 Task: Add Sprouts Homestyle Meatloaf With Tomato Sauce to the cart.
Action: Mouse moved to (18, 80)
Screenshot: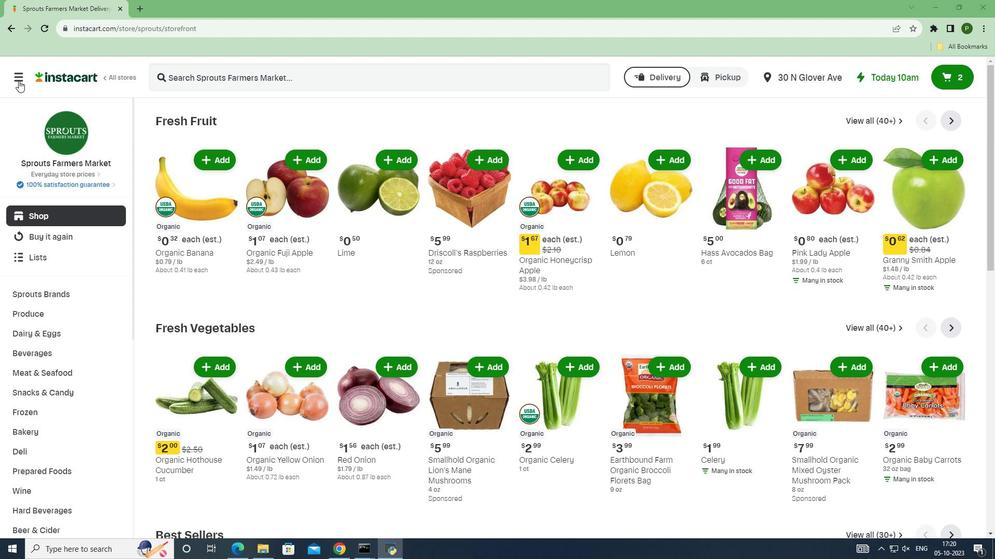 
Action: Mouse pressed left at (18, 80)
Screenshot: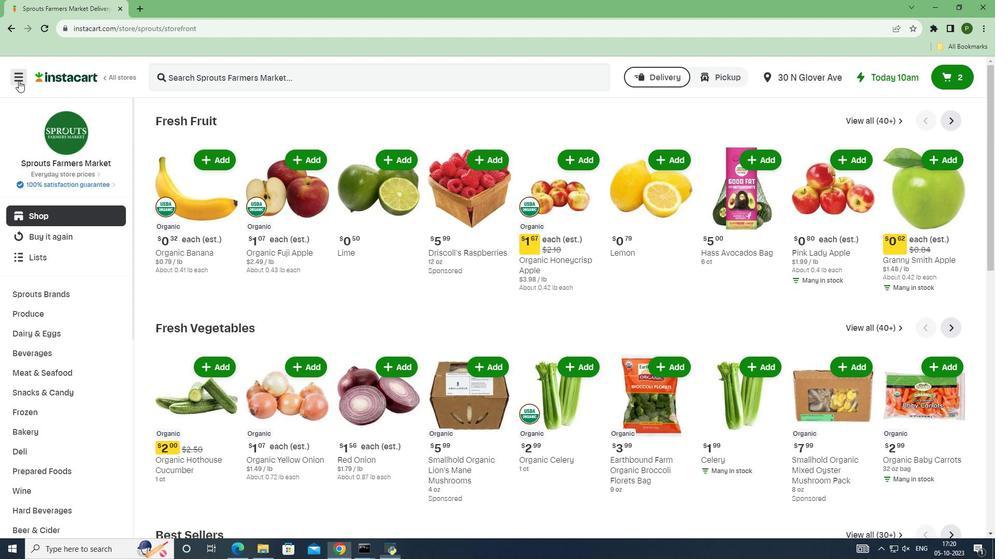 
Action: Mouse moved to (32, 269)
Screenshot: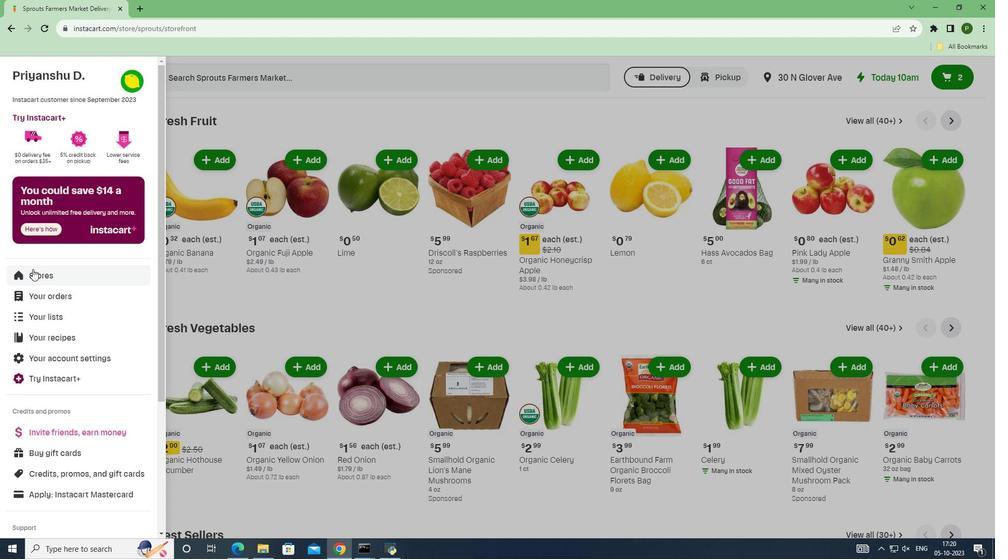 
Action: Mouse pressed left at (32, 269)
Screenshot: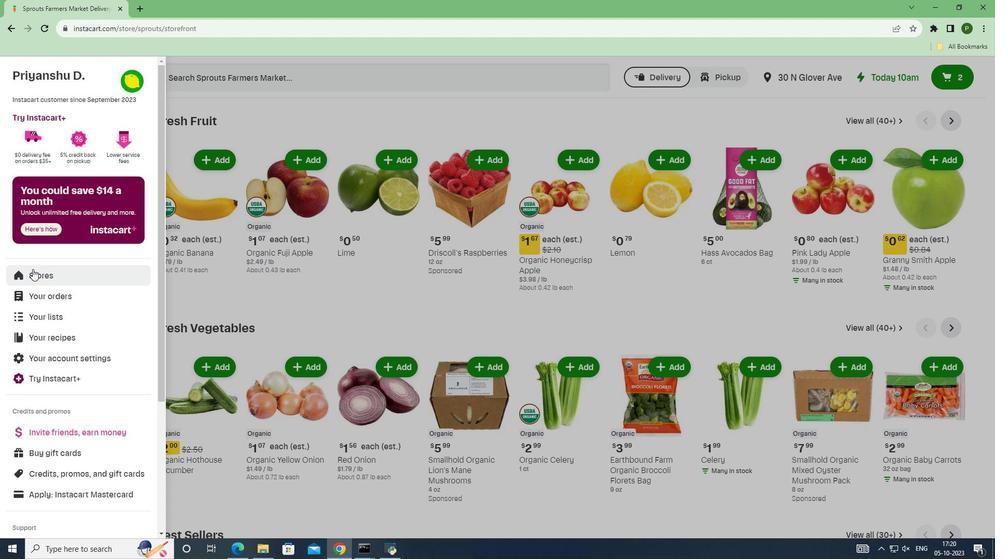 
Action: Mouse moved to (237, 118)
Screenshot: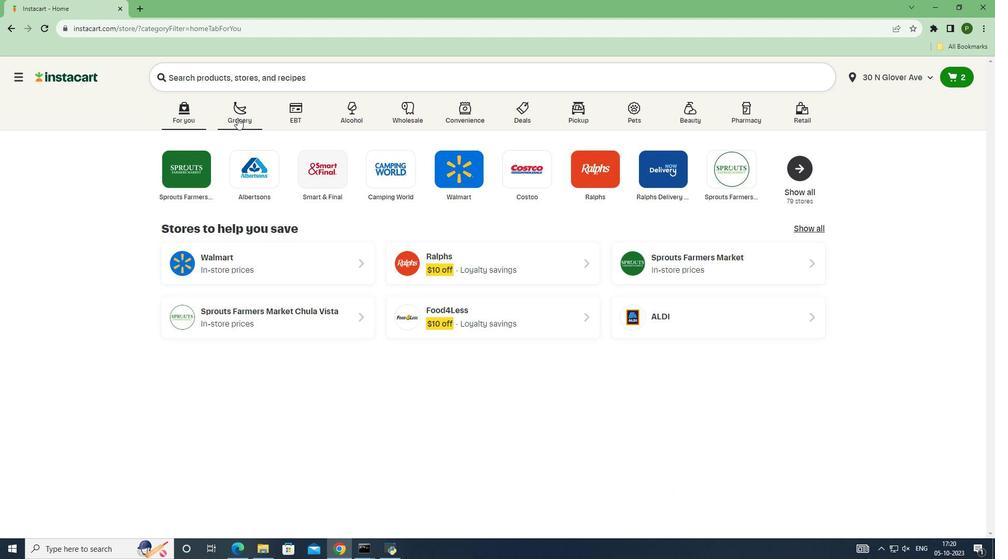 
Action: Mouse pressed left at (237, 118)
Screenshot: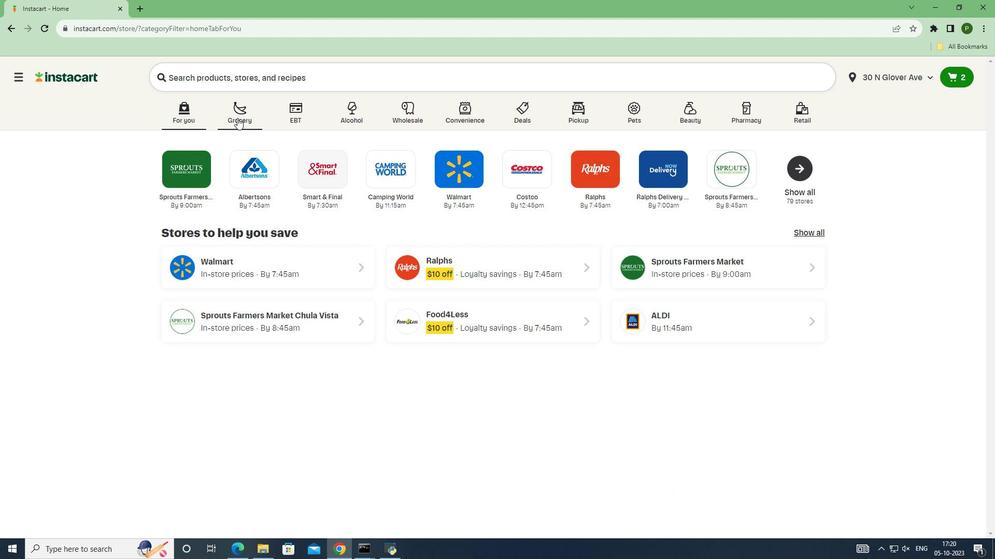 
Action: Mouse moved to (352, 183)
Screenshot: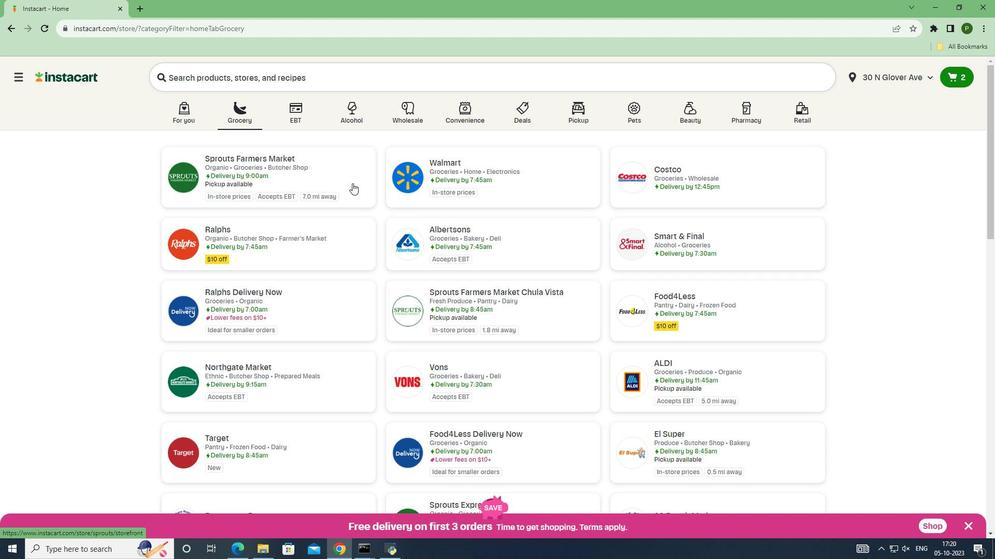 
Action: Mouse pressed left at (352, 183)
Screenshot: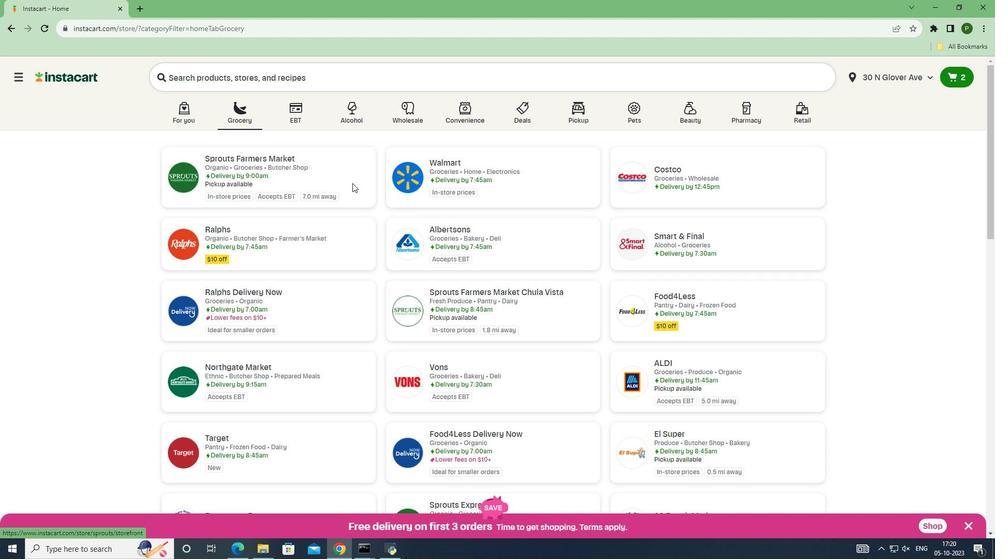 
Action: Mouse moved to (88, 291)
Screenshot: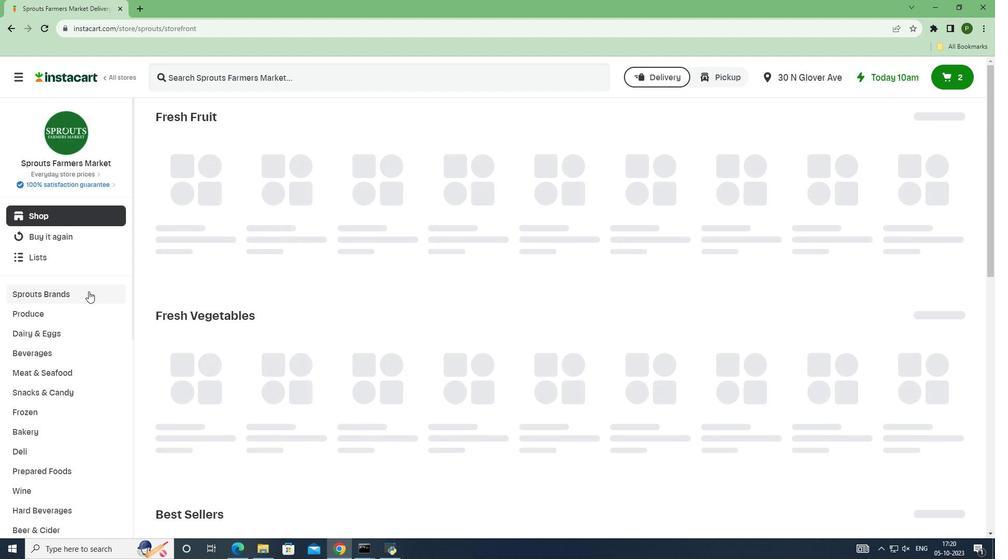 
Action: Mouse pressed left at (88, 291)
Screenshot: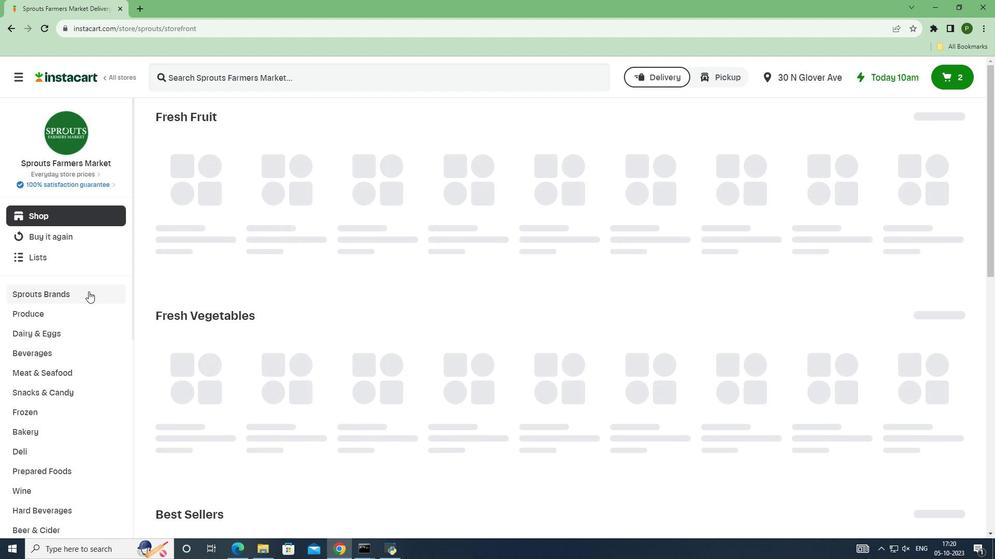 
Action: Mouse moved to (71, 412)
Screenshot: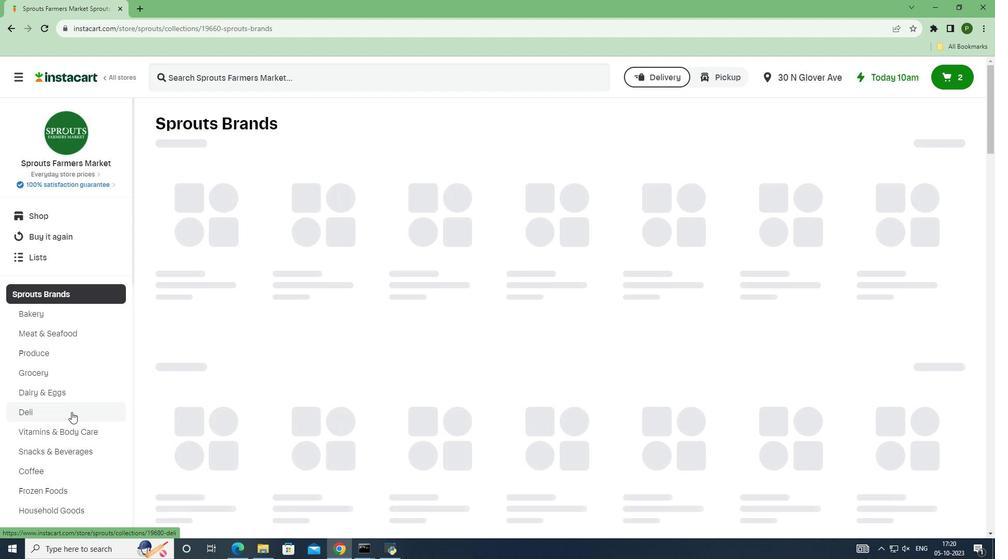 
Action: Mouse pressed left at (71, 412)
Screenshot: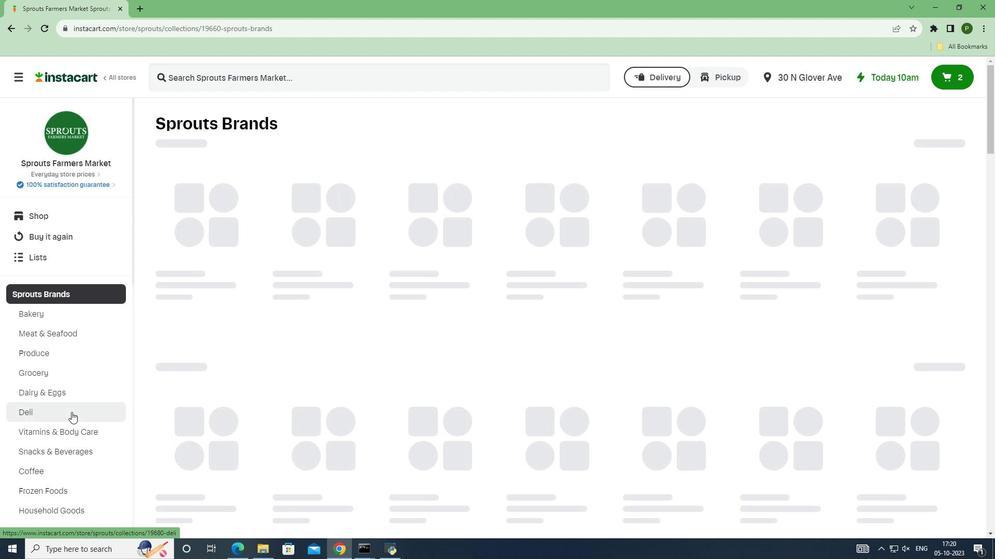 
Action: Mouse moved to (232, 79)
Screenshot: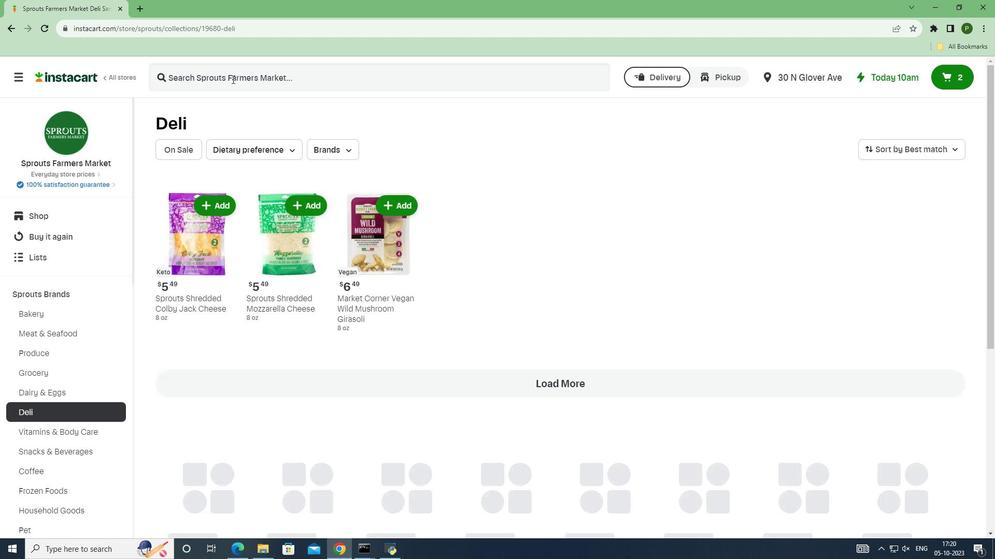 
Action: Mouse pressed left at (232, 79)
Screenshot: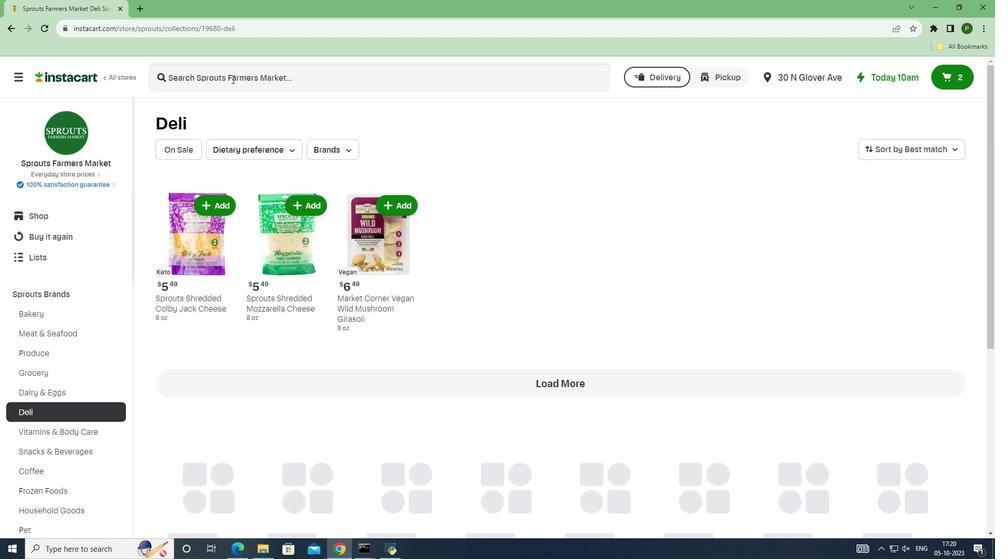 
Action: Key pressed <Key.caps_lock>S<Key.caps_lock>prouts<Key.space>homestyle<Key.space>meatloaf<Key.space>with<Key.space>tomato<Key.space>sauce<Key.space><Key.enter>
Screenshot: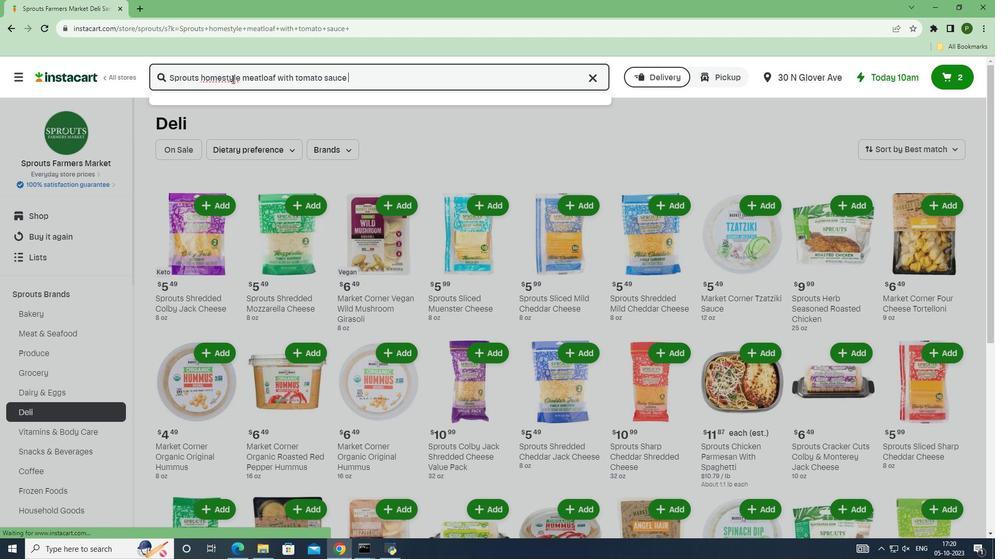 
Action: Mouse moved to (363, 287)
Screenshot: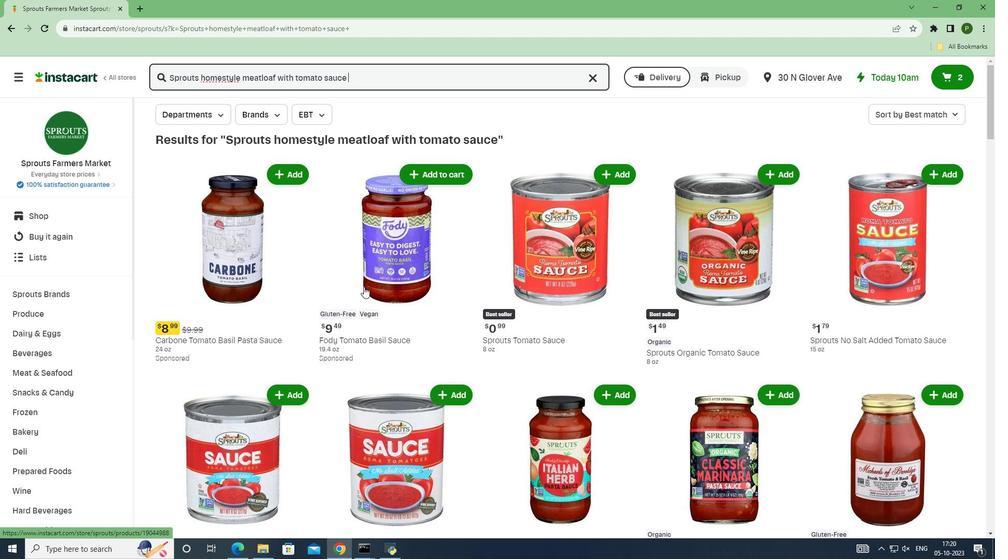 
Action: Mouse scrolled (363, 286) with delta (0, 0)
Screenshot: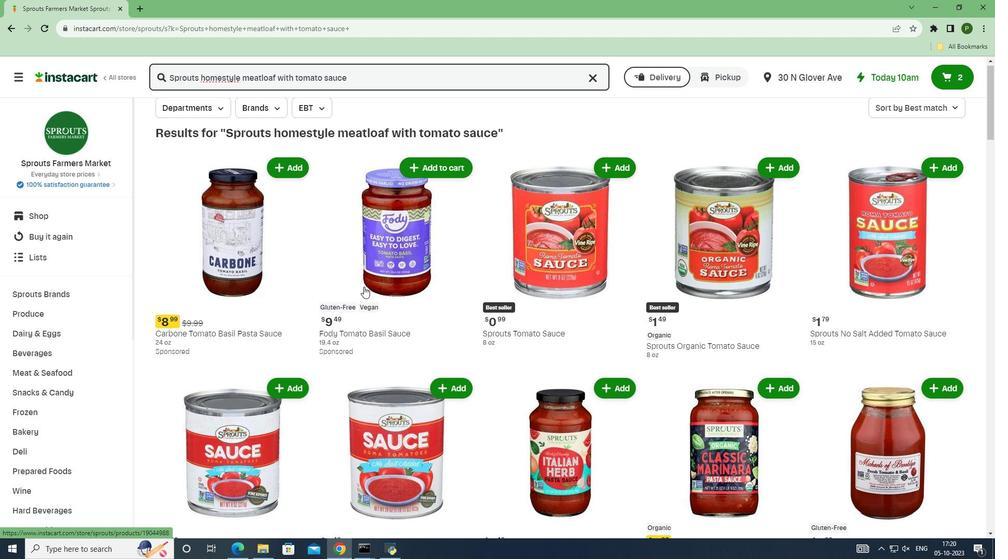 
Action: Mouse moved to (355, 278)
Screenshot: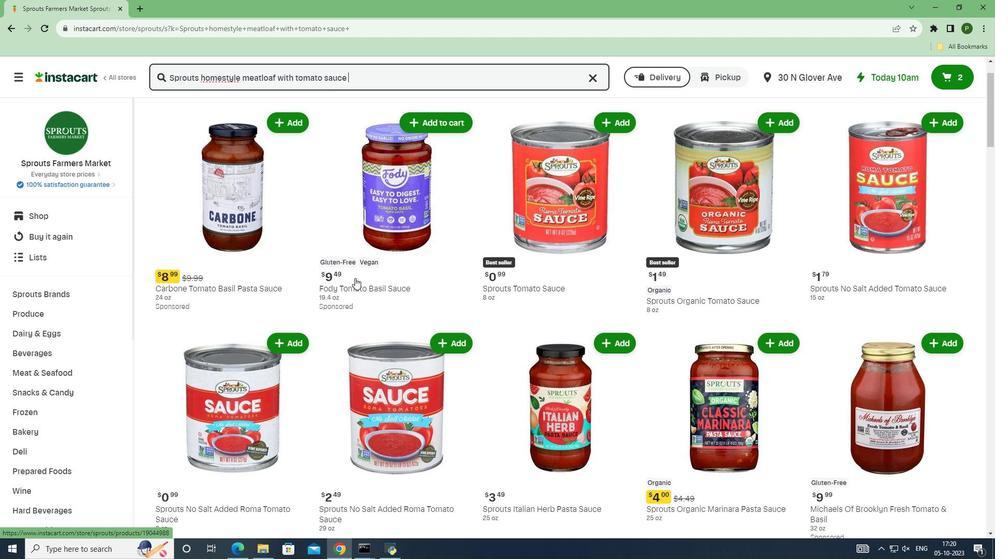 
Action: Mouse scrolled (355, 277) with delta (0, 0)
Screenshot: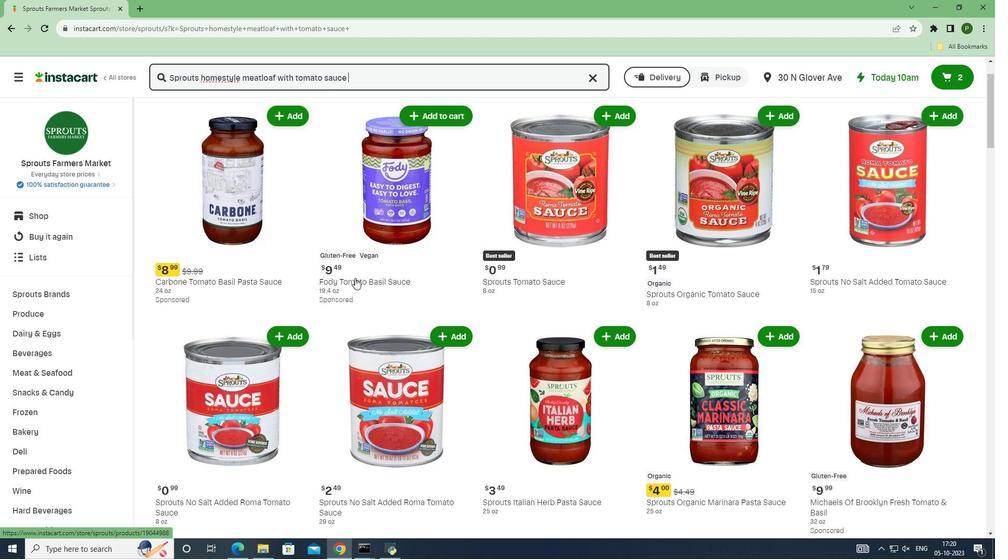 
Action: Mouse scrolled (355, 277) with delta (0, 0)
Screenshot: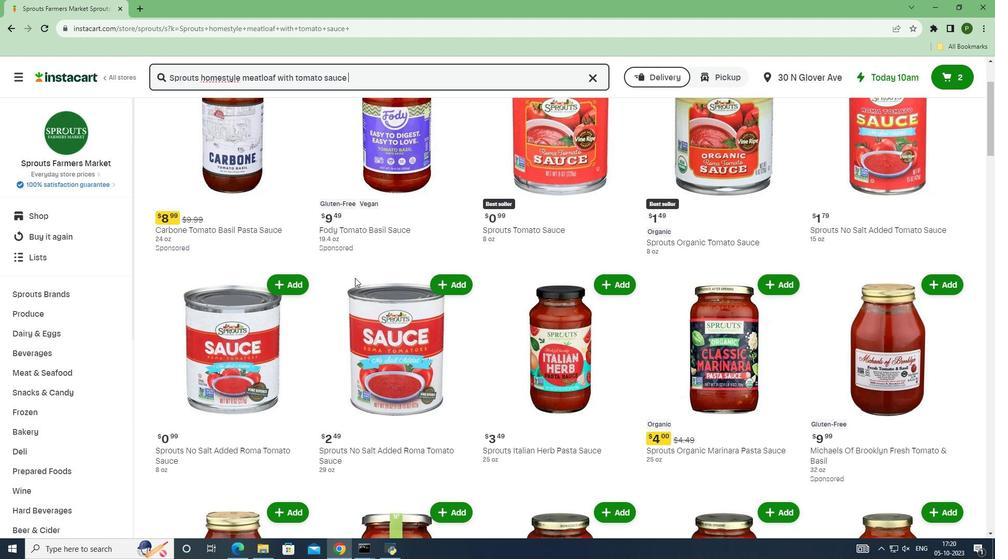 
Action: Mouse scrolled (355, 277) with delta (0, 0)
Screenshot: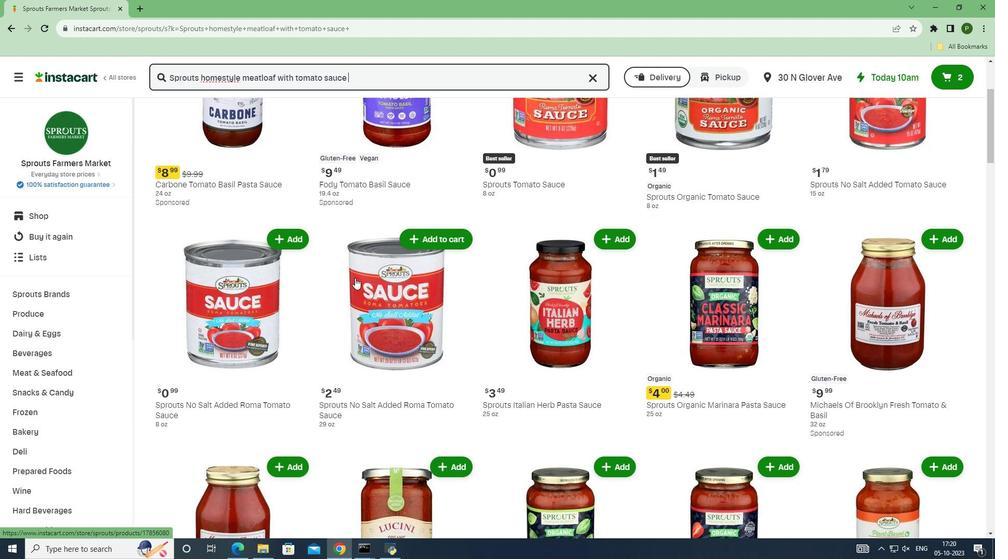 
Action: Mouse scrolled (355, 277) with delta (0, 0)
Screenshot: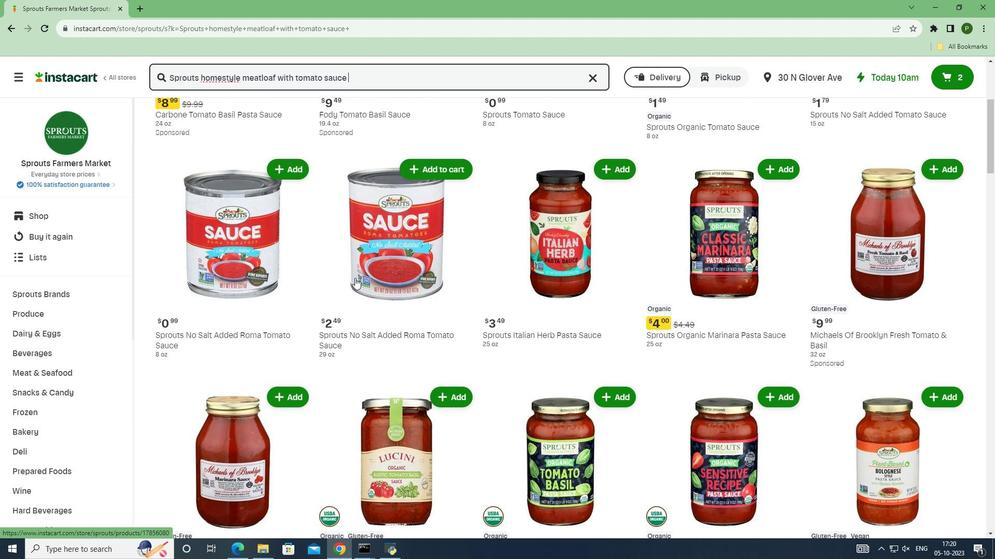 
Action: Mouse scrolled (355, 277) with delta (0, 0)
Screenshot: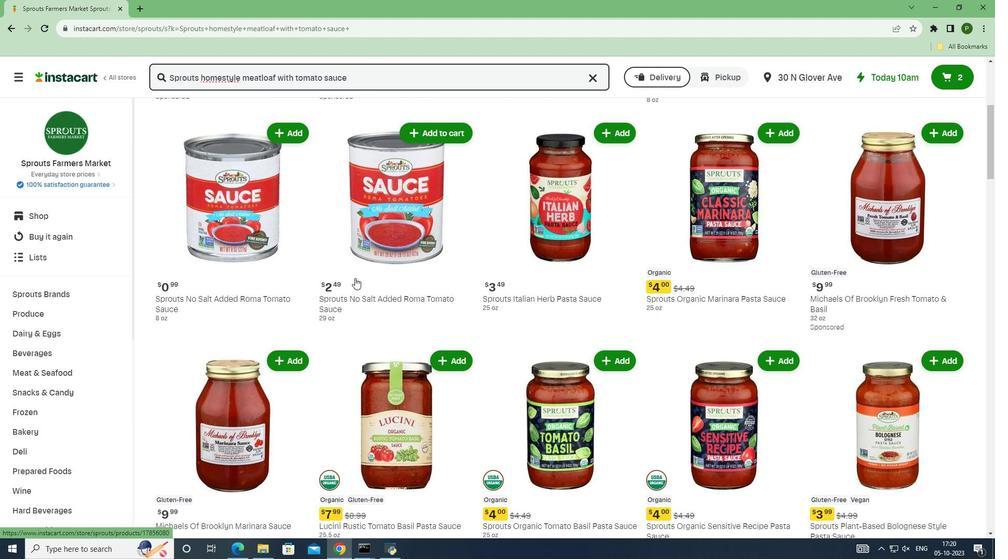 
Action: Mouse scrolled (355, 277) with delta (0, 0)
Screenshot: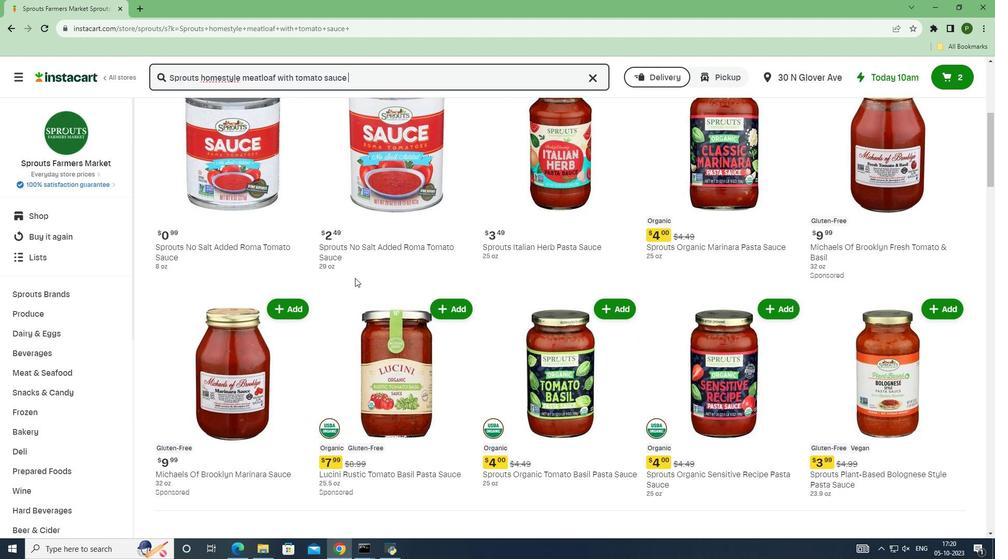 
Action: Mouse scrolled (355, 277) with delta (0, 0)
Screenshot: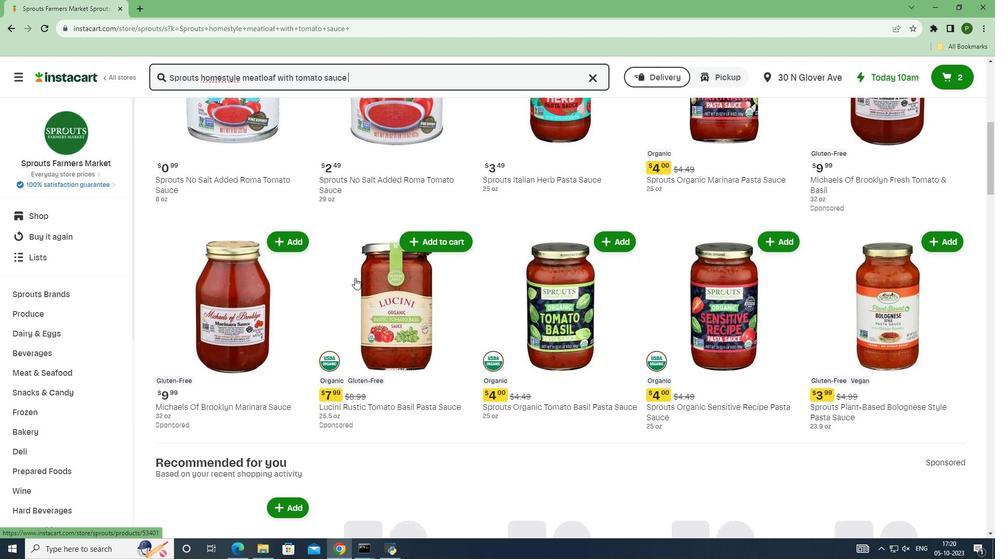 
Action: Mouse scrolled (355, 277) with delta (0, 0)
Screenshot: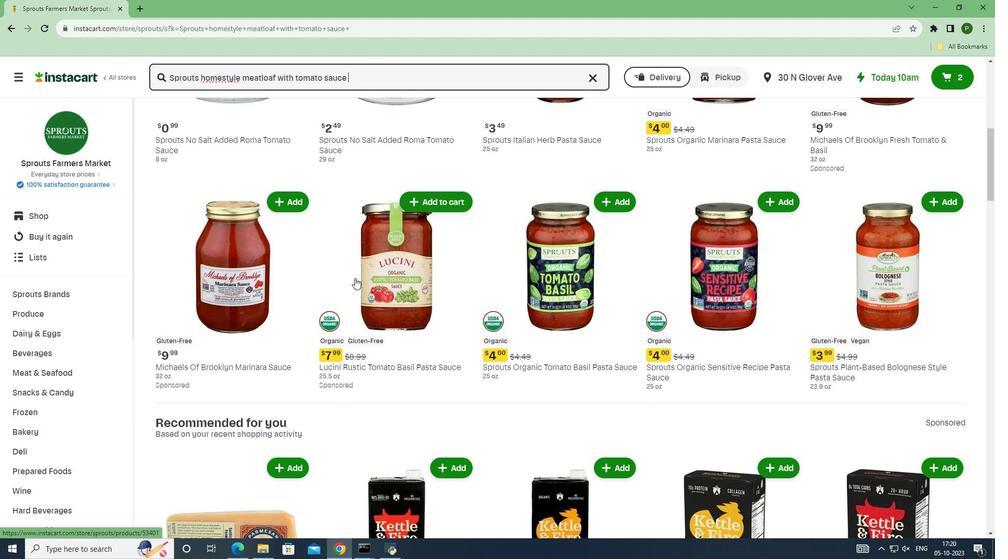 
Action: Mouse scrolled (355, 277) with delta (0, 0)
Screenshot: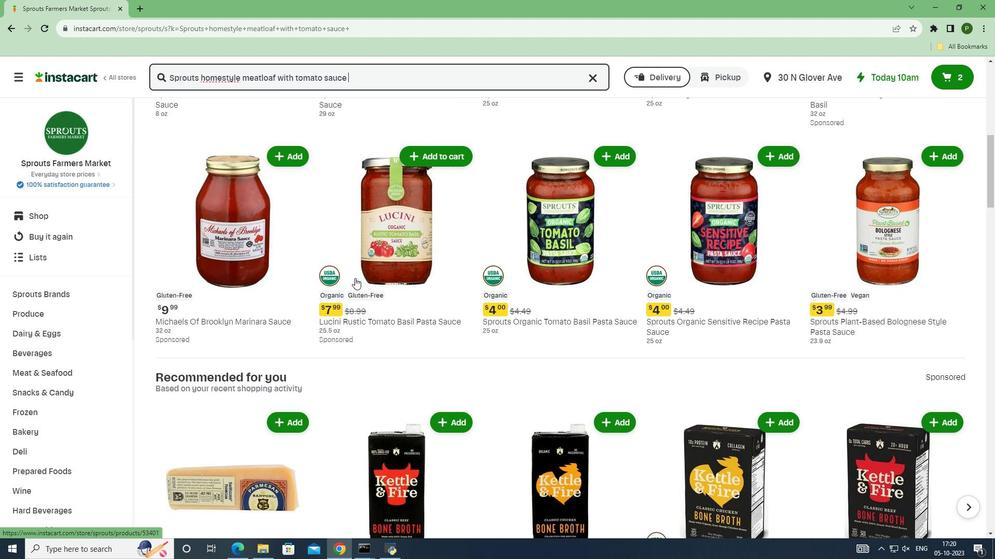 
Action: Mouse scrolled (355, 277) with delta (0, 0)
Screenshot: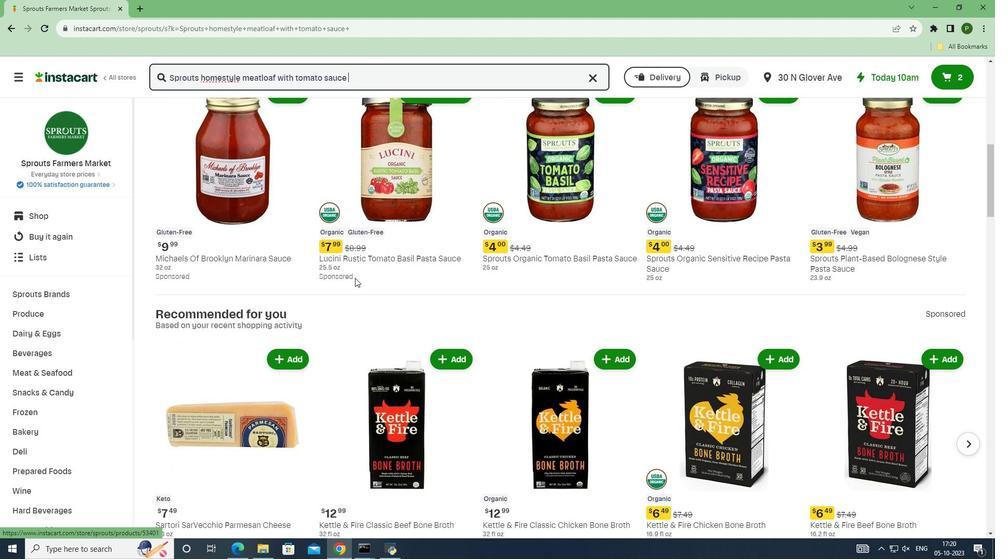 
Action: Mouse scrolled (355, 277) with delta (0, 0)
Screenshot: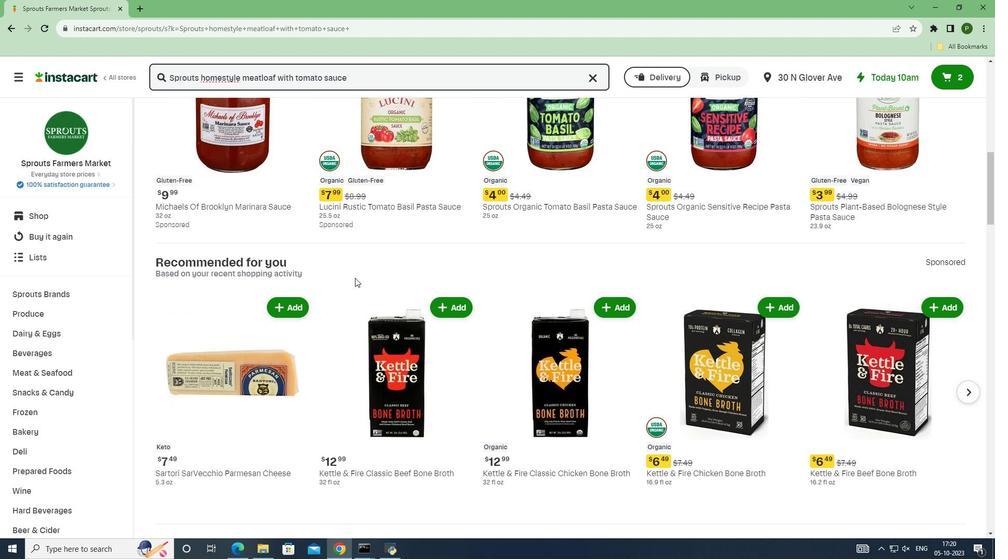 
Action: Mouse scrolled (355, 277) with delta (0, 0)
Screenshot: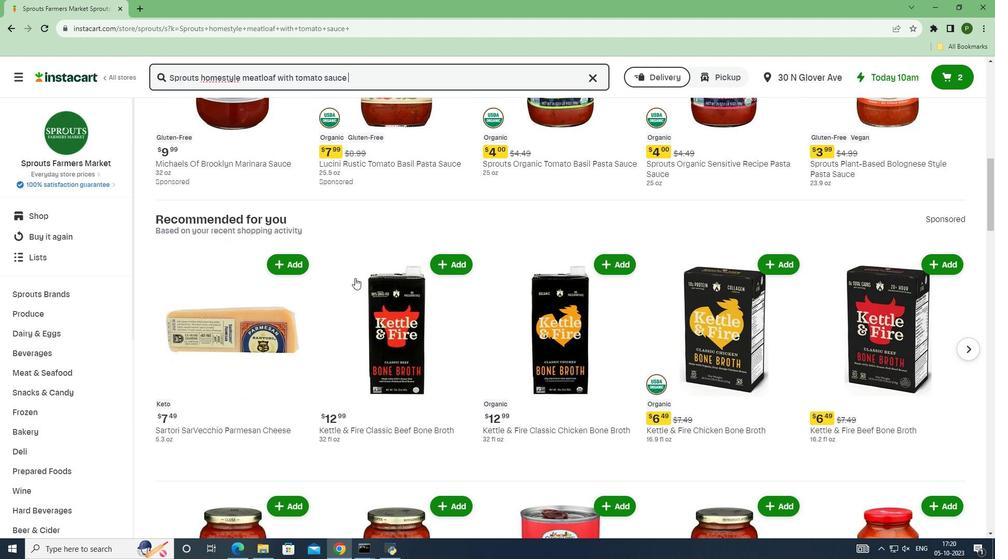 
Action: Mouse scrolled (355, 277) with delta (0, 0)
Screenshot: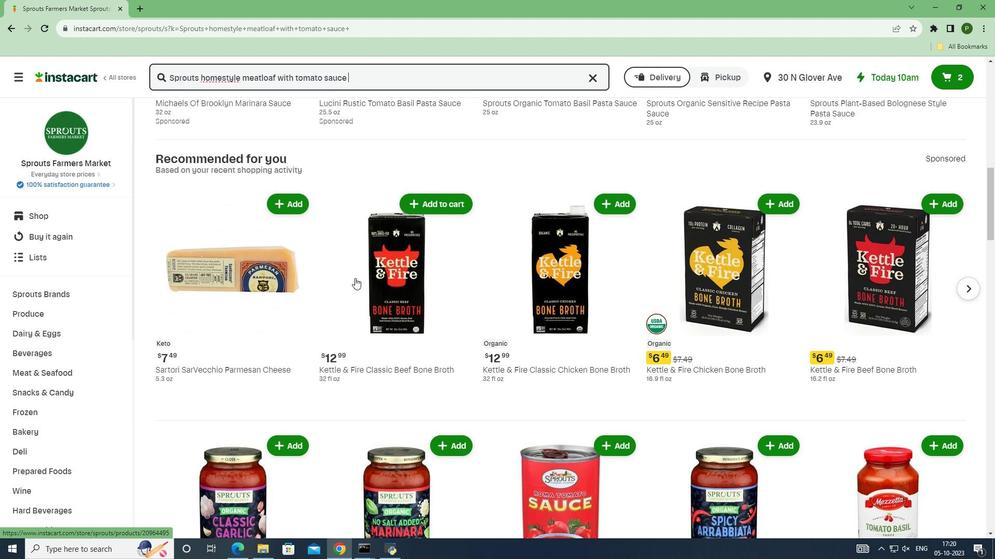 
Action: Mouse scrolled (355, 277) with delta (0, 0)
Screenshot: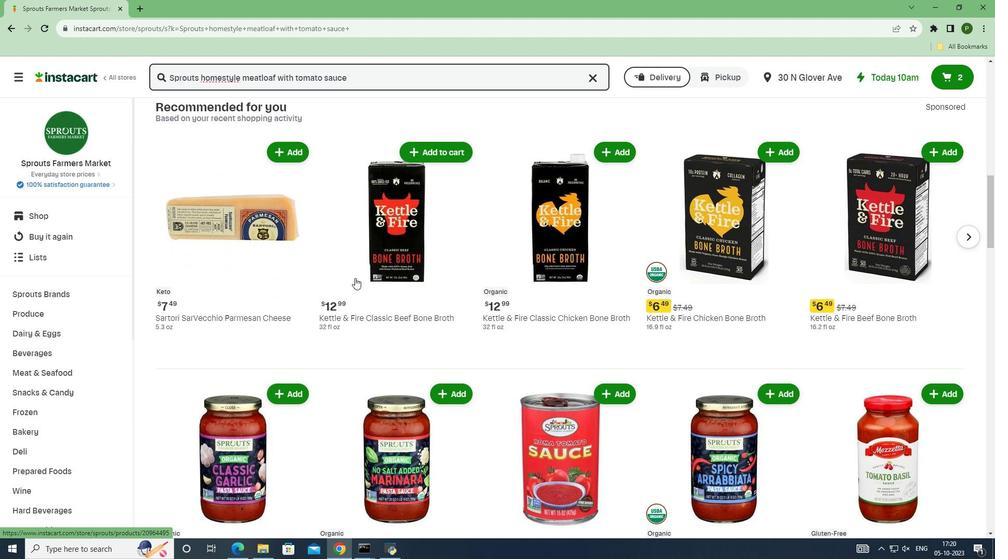 
Action: Mouse scrolled (355, 277) with delta (0, 0)
Screenshot: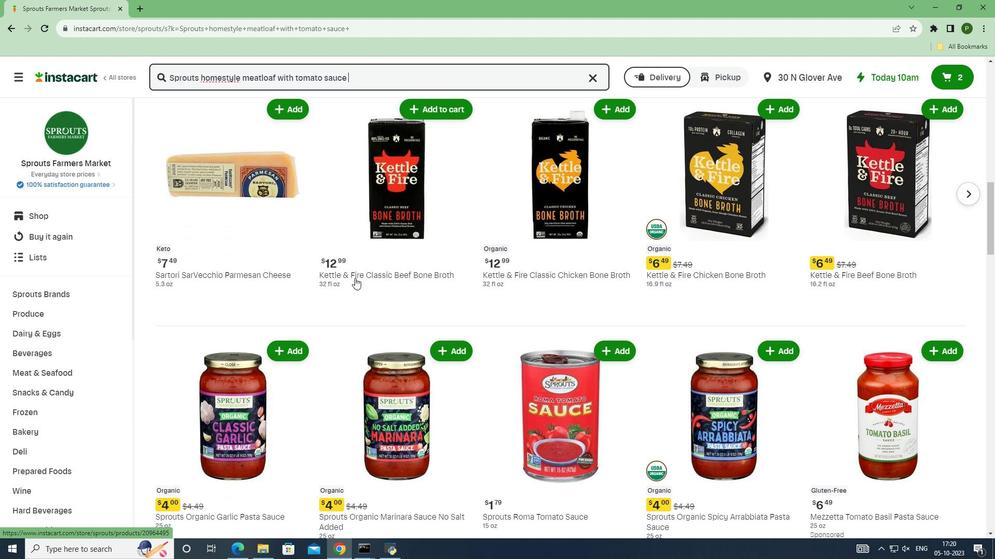 
Action: Mouse scrolled (355, 277) with delta (0, 0)
Screenshot: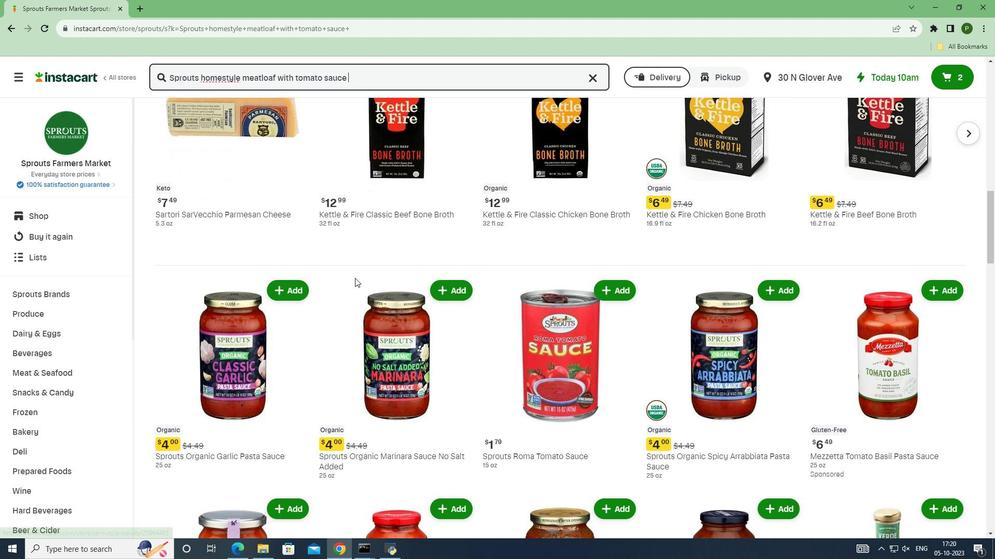 
Action: Mouse scrolled (355, 277) with delta (0, 0)
Screenshot: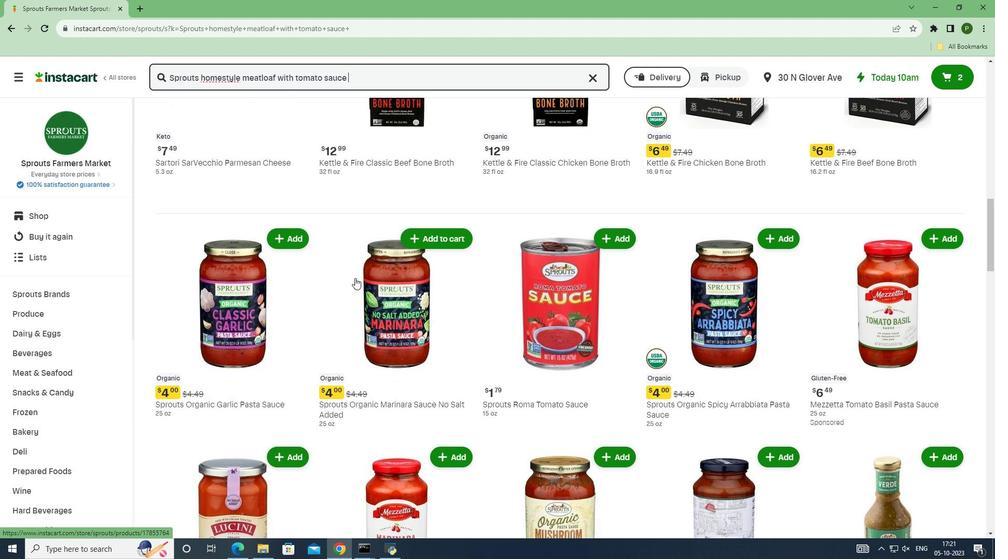 
Action: Mouse scrolled (355, 277) with delta (0, 0)
Screenshot: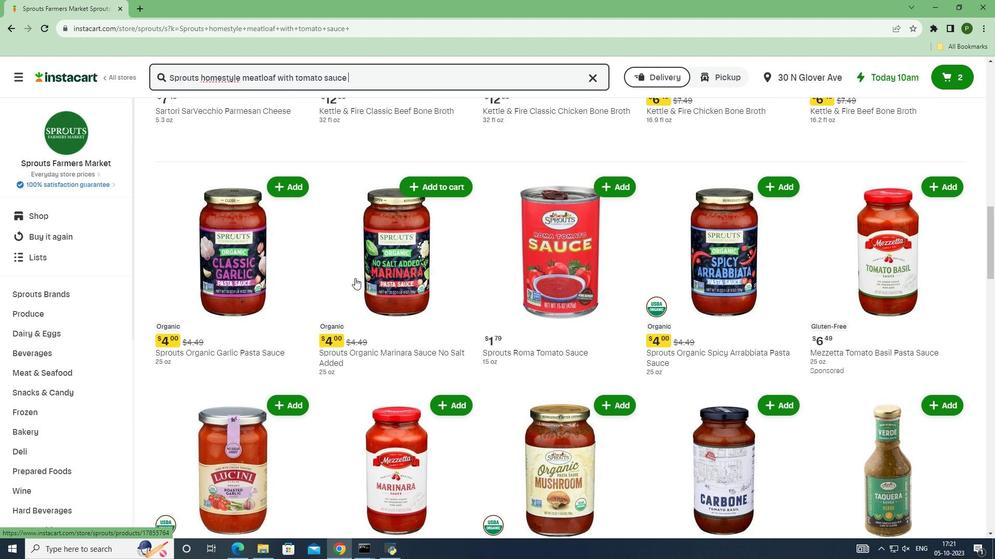 
Action: Mouse scrolled (355, 277) with delta (0, 0)
Screenshot: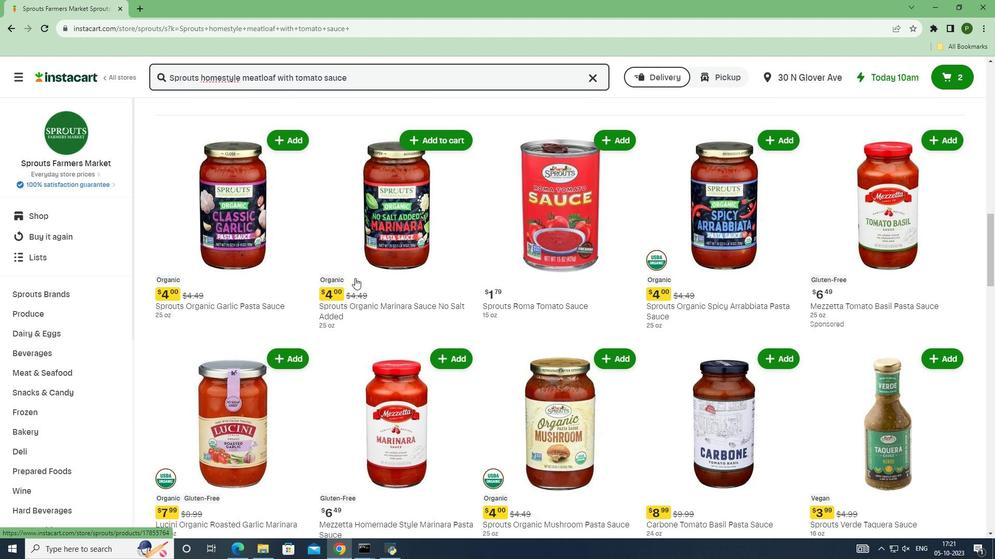 
Action: Mouse scrolled (355, 277) with delta (0, 0)
Screenshot: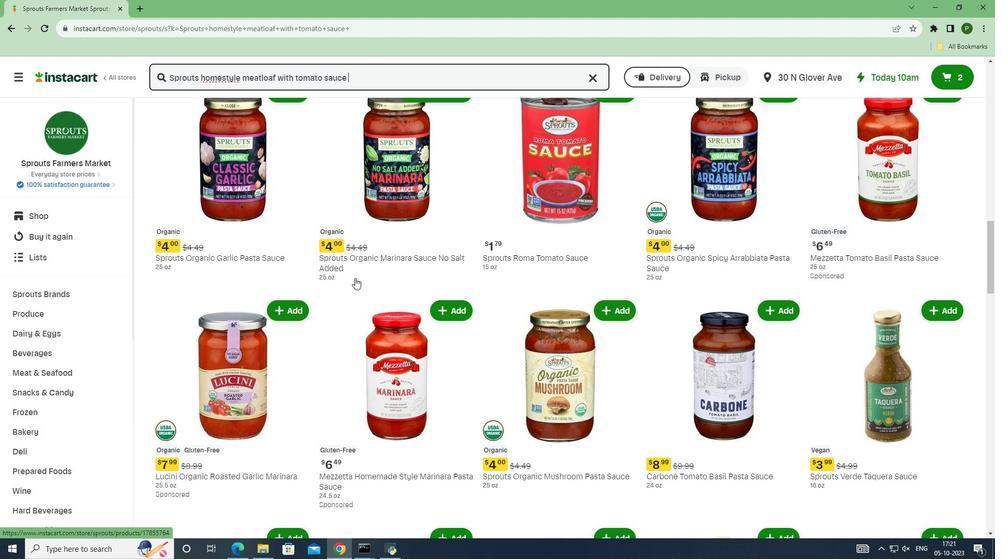
Action: Mouse scrolled (355, 277) with delta (0, 0)
Screenshot: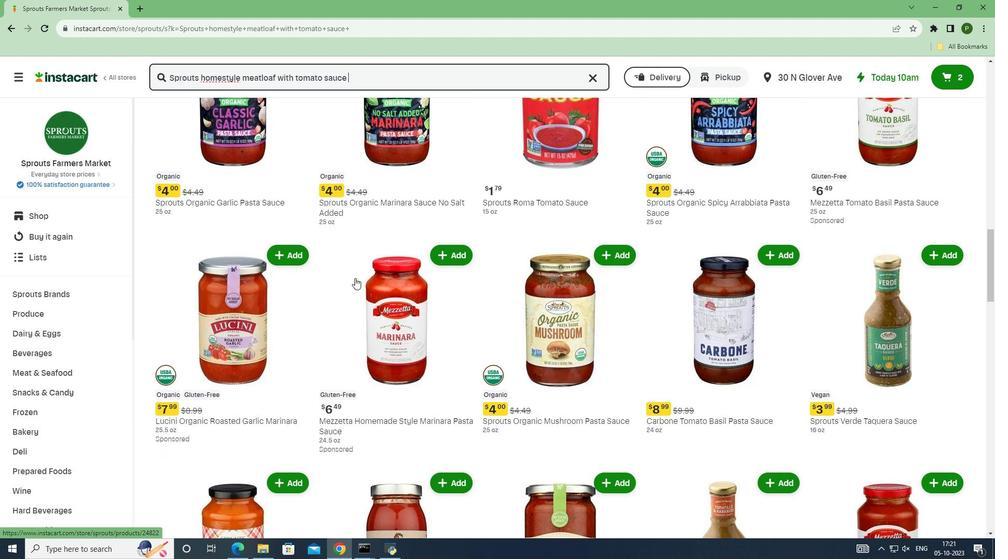 
Action: Mouse scrolled (355, 277) with delta (0, 0)
Screenshot: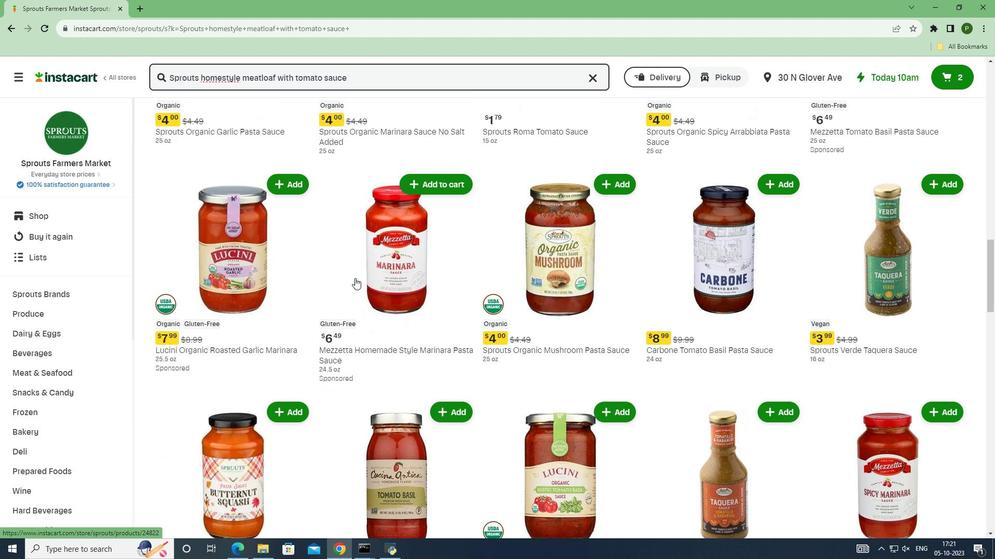 
Action: Mouse scrolled (355, 277) with delta (0, 0)
Screenshot: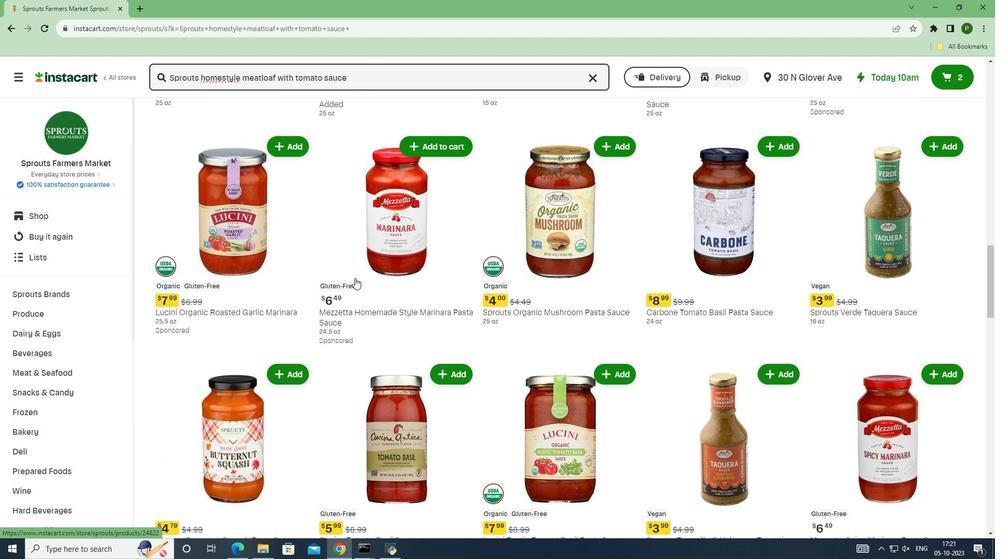
Action: Mouse scrolled (355, 277) with delta (0, 0)
Screenshot: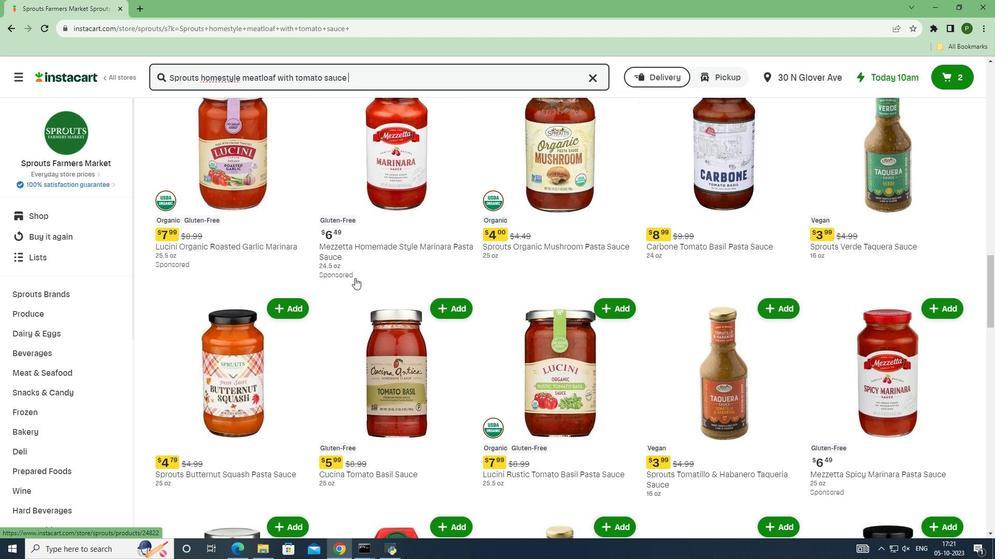 
Action: Mouse scrolled (355, 277) with delta (0, 0)
Screenshot: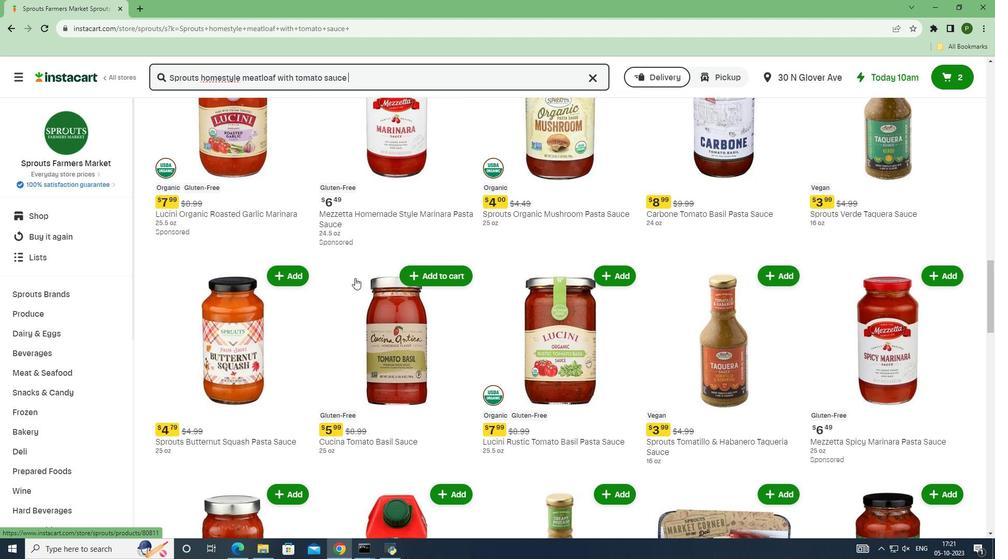 
Action: Mouse scrolled (355, 277) with delta (0, 0)
Screenshot: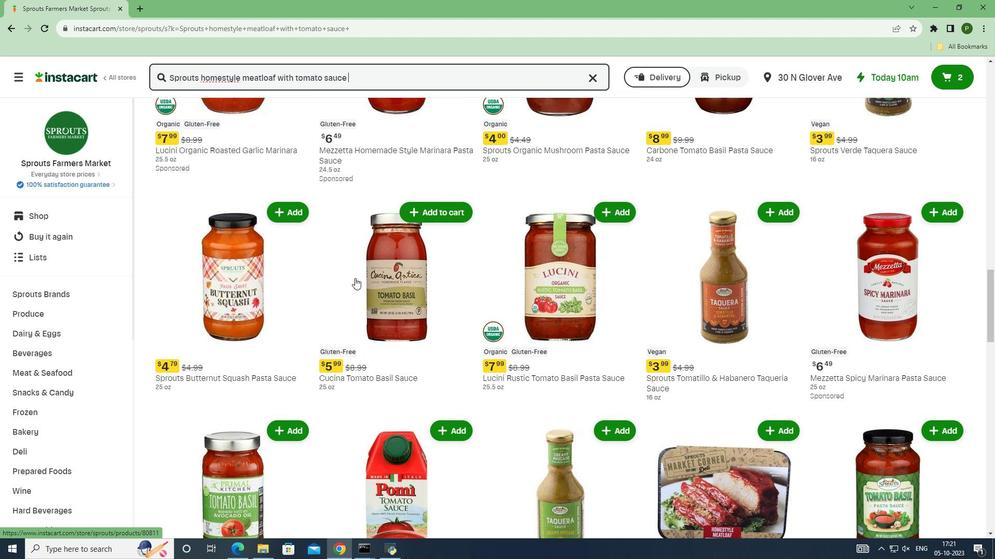 
Action: Mouse scrolled (355, 277) with delta (0, 0)
Screenshot: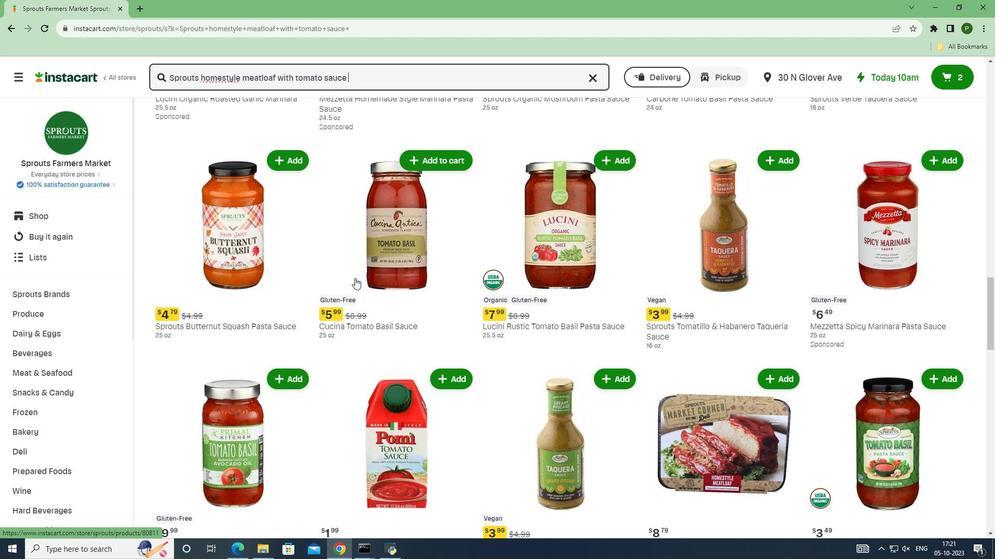 
Action: Mouse scrolled (355, 277) with delta (0, 0)
Screenshot: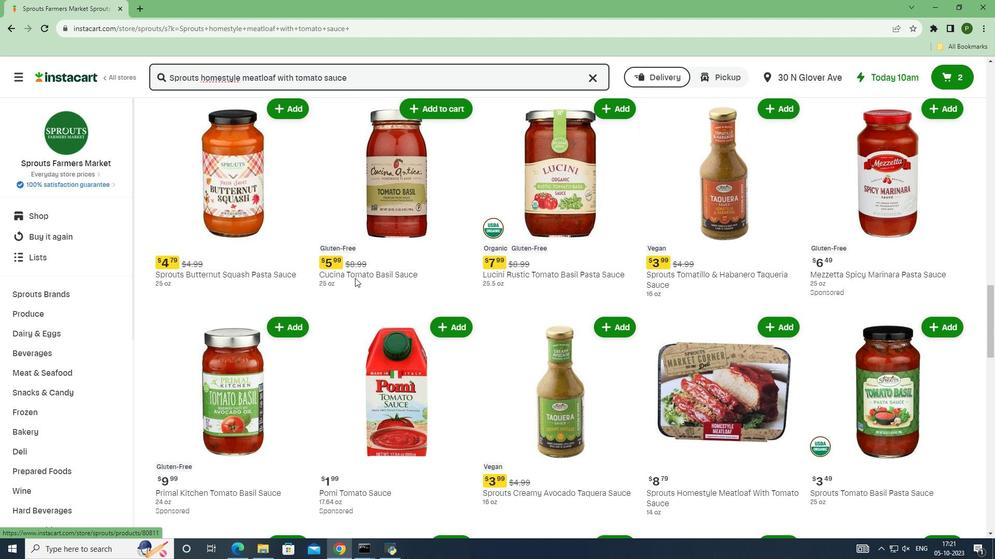 
Action: Mouse scrolled (355, 277) with delta (0, 0)
Screenshot: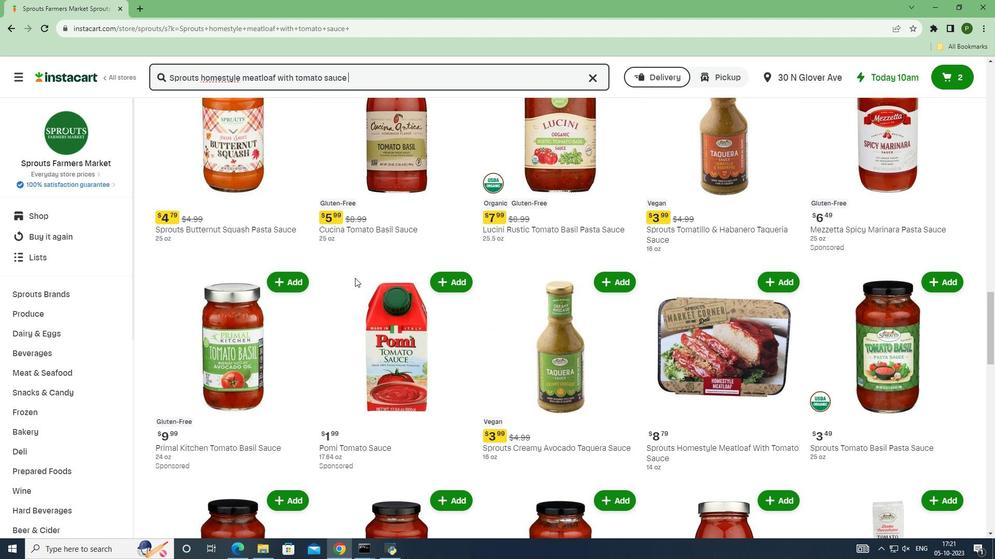 
Action: Mouse scrolled (355, 277) with delta (0, 0)
Screenshot: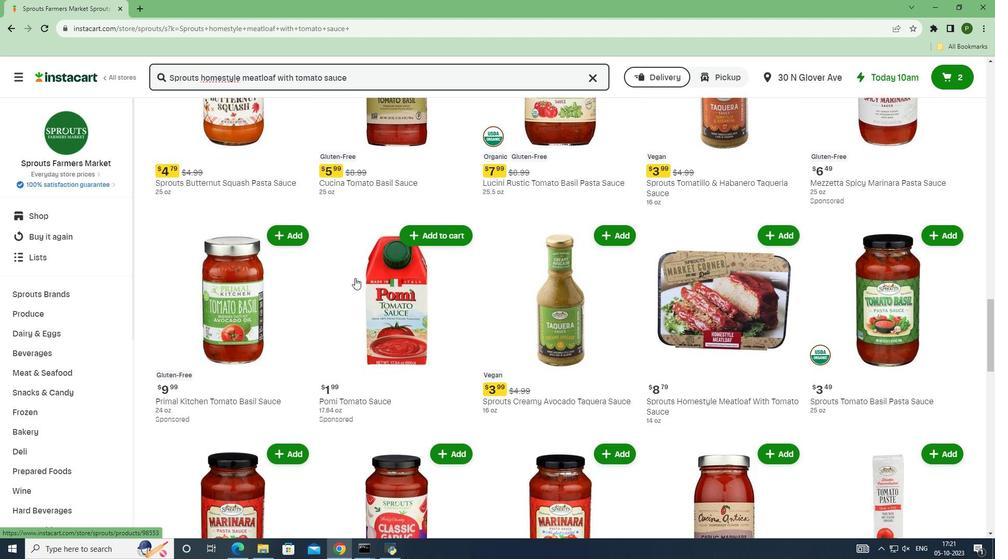 
Action: Mouse moved to (742, 186)
Screenshot: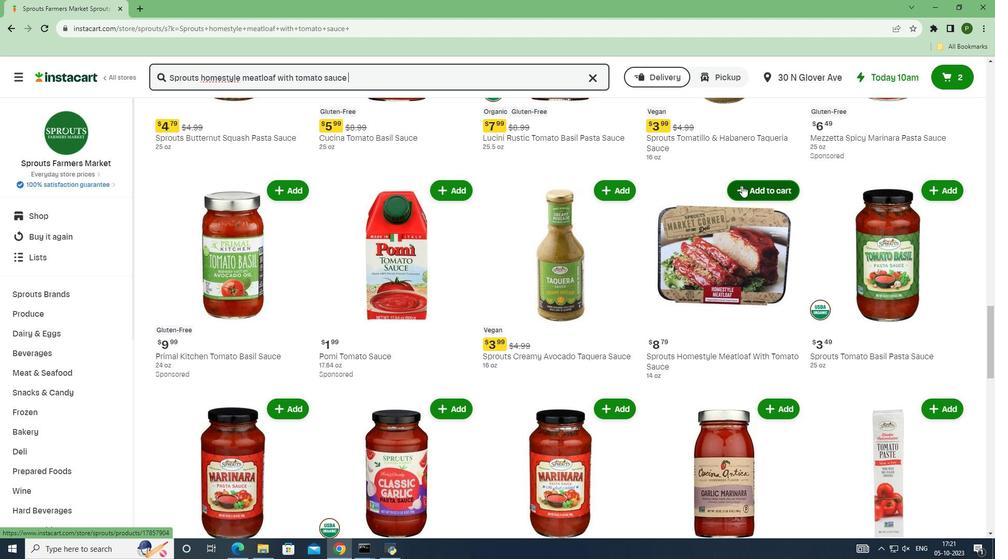 
Action: Mouse pressed left at (742, 186)
Screenshot: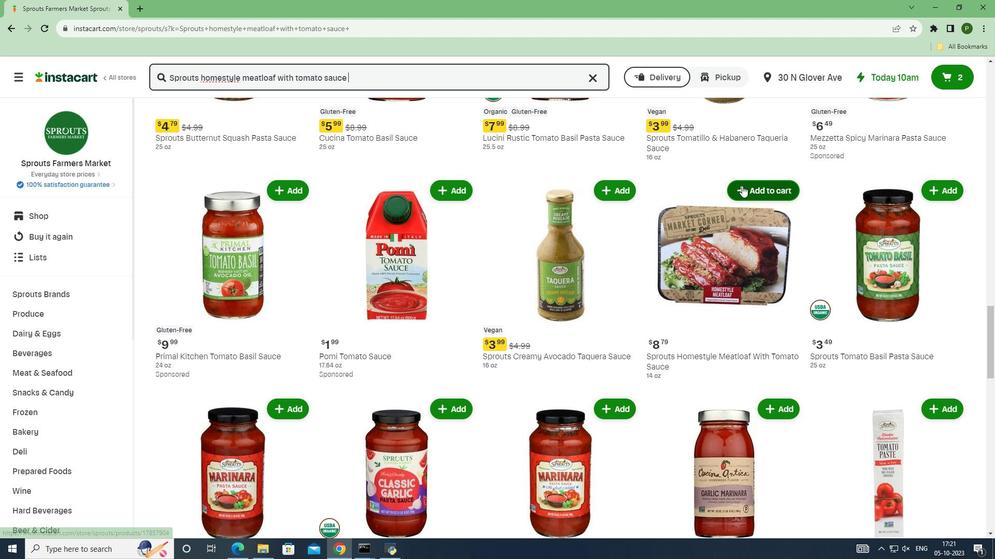 
